 Task: Select the Buenos Aires Time as time zone for the schedule.
Action: Mouse moved to (57, 433)
Screenshot: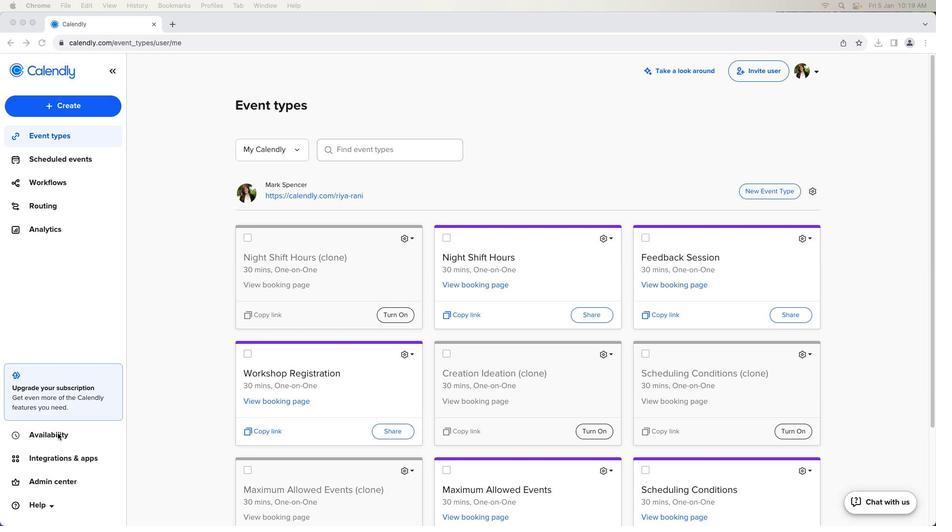 
Action: Mouse pressed left at (57, 433)
Screenshot: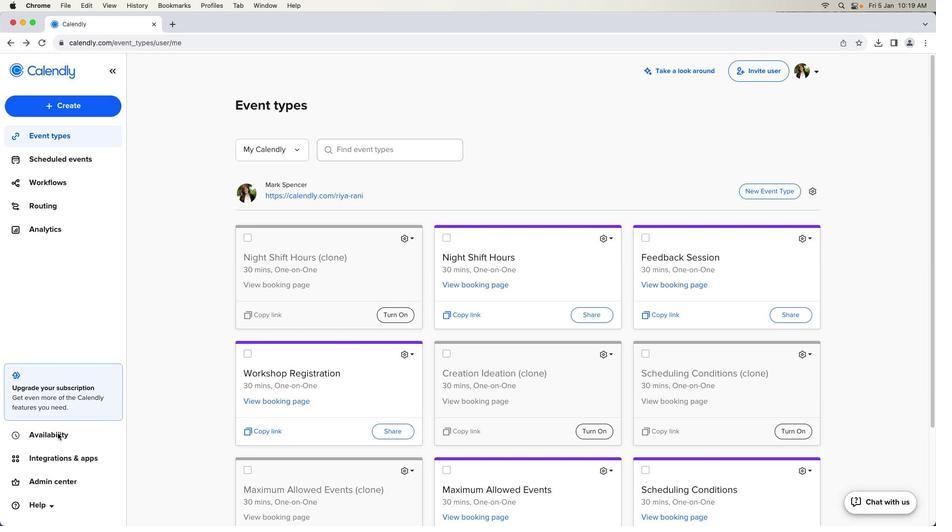 
Action: Mouse pressed left at (57, 433)
Screenshot: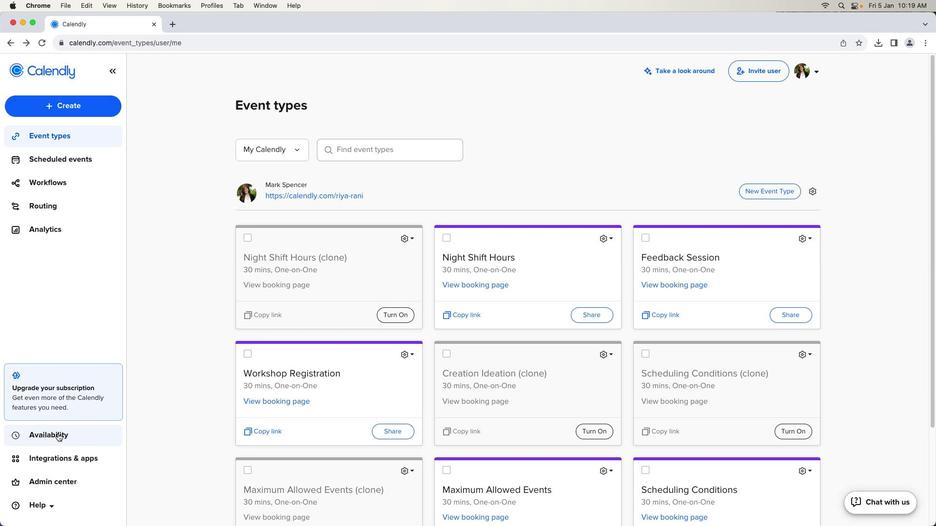 
Action: Mouse moved to (397, 234)
Screenshot: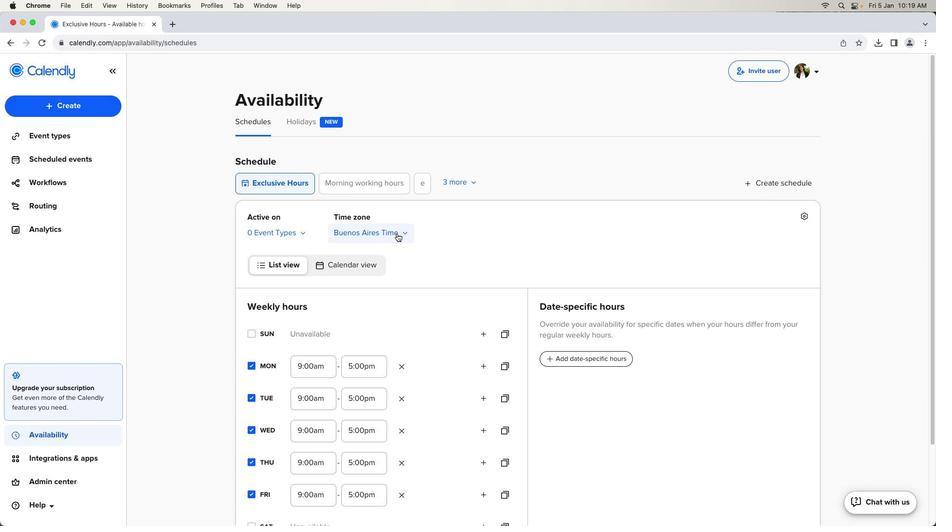 
Action: Mouse pressed left at (397, 234)
Screenshot: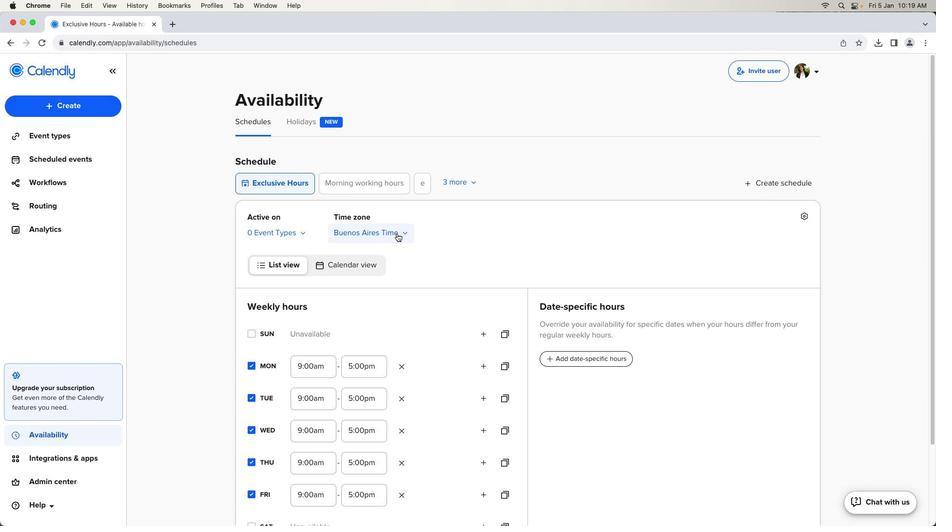 
Action: Mouse moved to (395, 343)
Screenshot: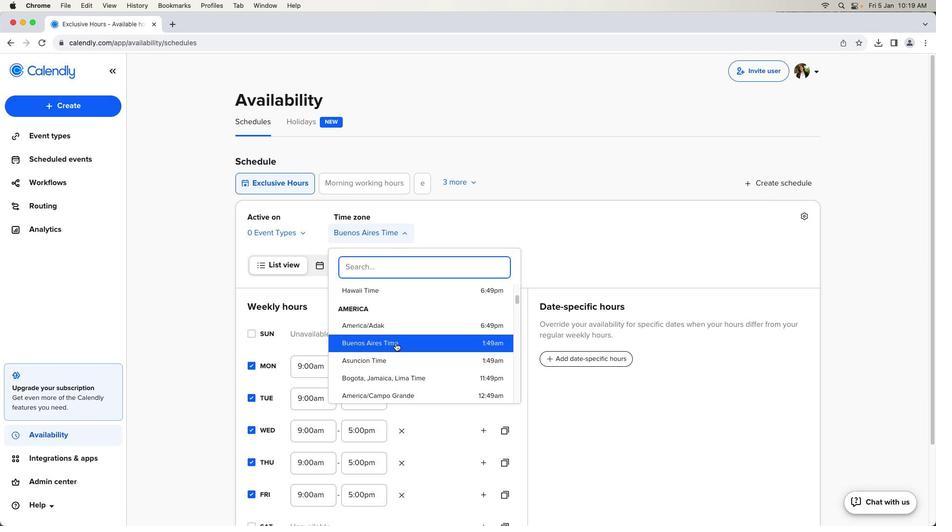 
Action: Mouse pressed left at (395, 343)
Screenshot: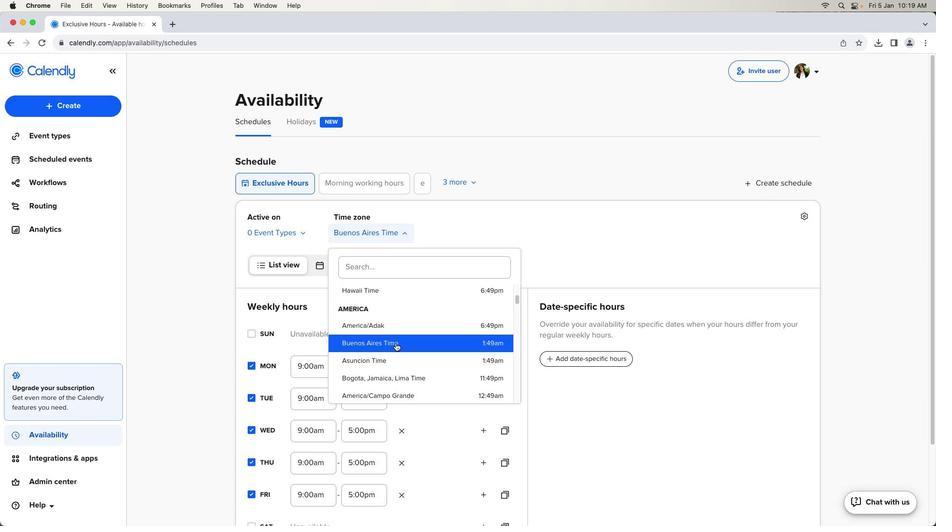 
Action: Mouse moved to (464, 444)
Screenshot: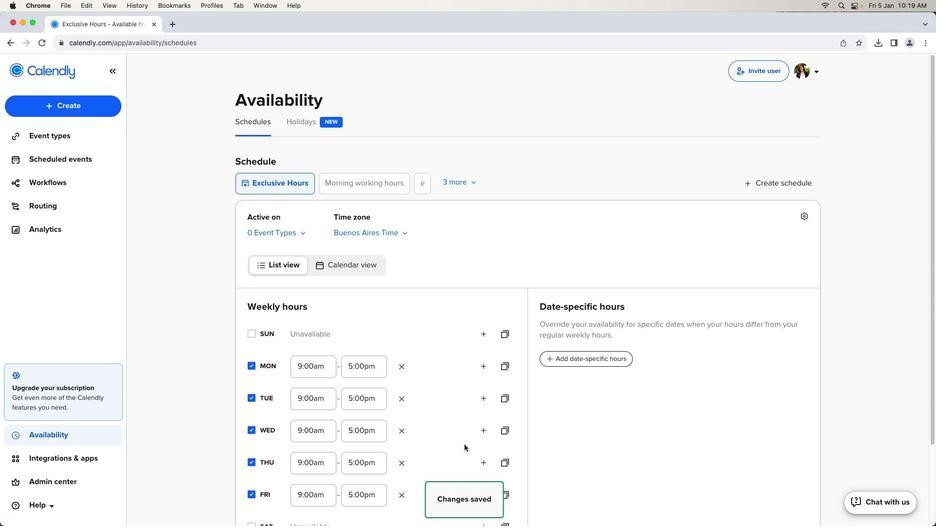 
